 Task: Create New Customer with Customer Name: Catering by BJs Restaurant & Brewhouse, Billing Address Line1: 1241 Ridge Road, Billing Address Line2:  Dodge City, Billing Address Line3:  Kansas 67801
Action: Mouse moved to (166, 36)
Screenshot: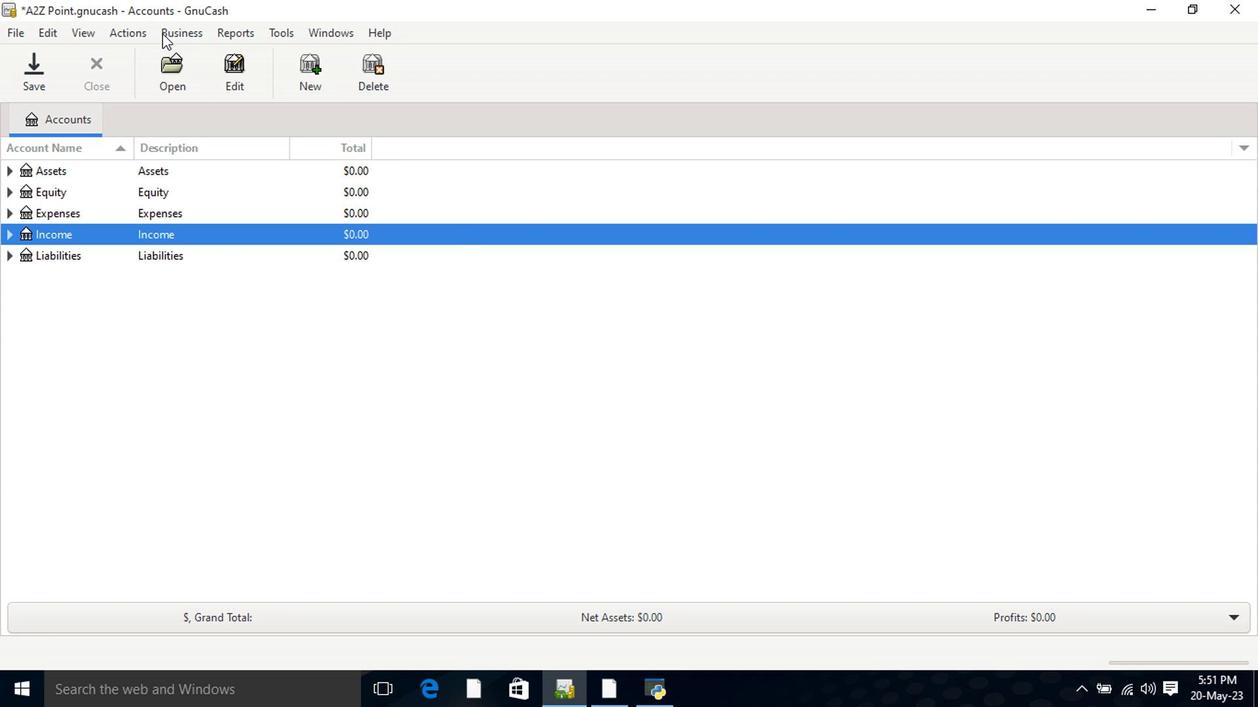 
Action: Mouse pressed left at (166, 36)
Screenshot: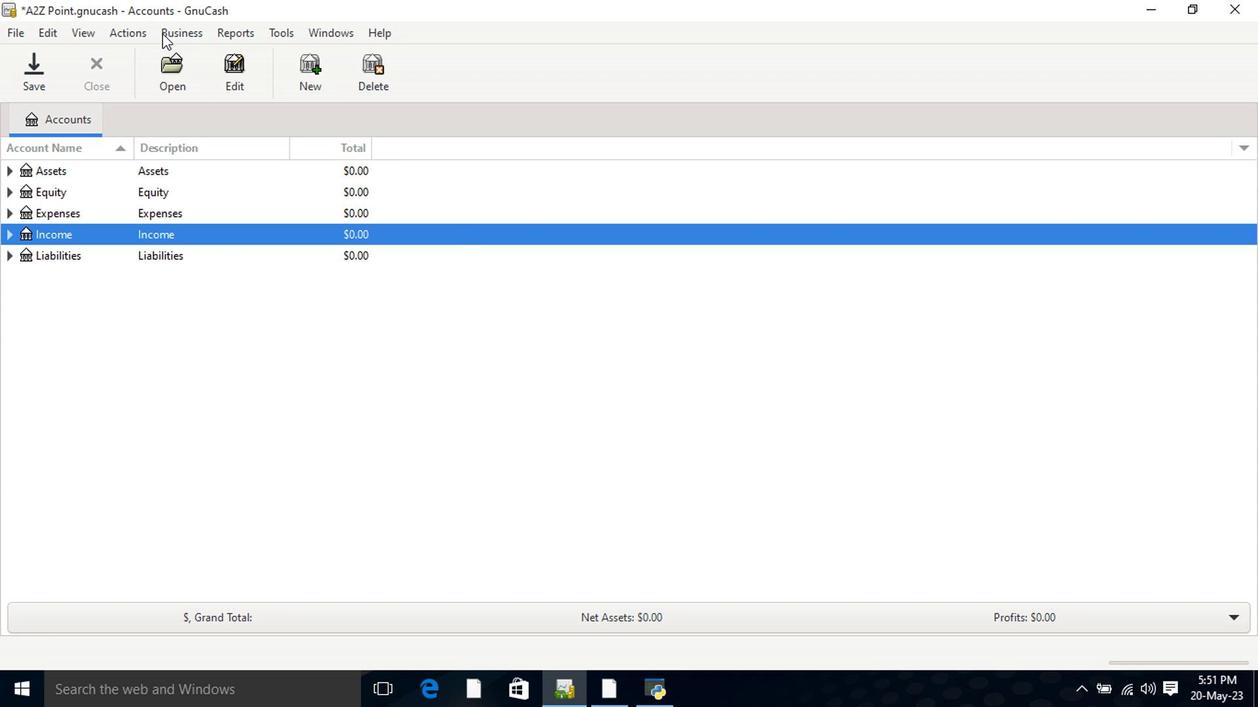 
Action: Mouse moved to (207, 64)
Screenshot: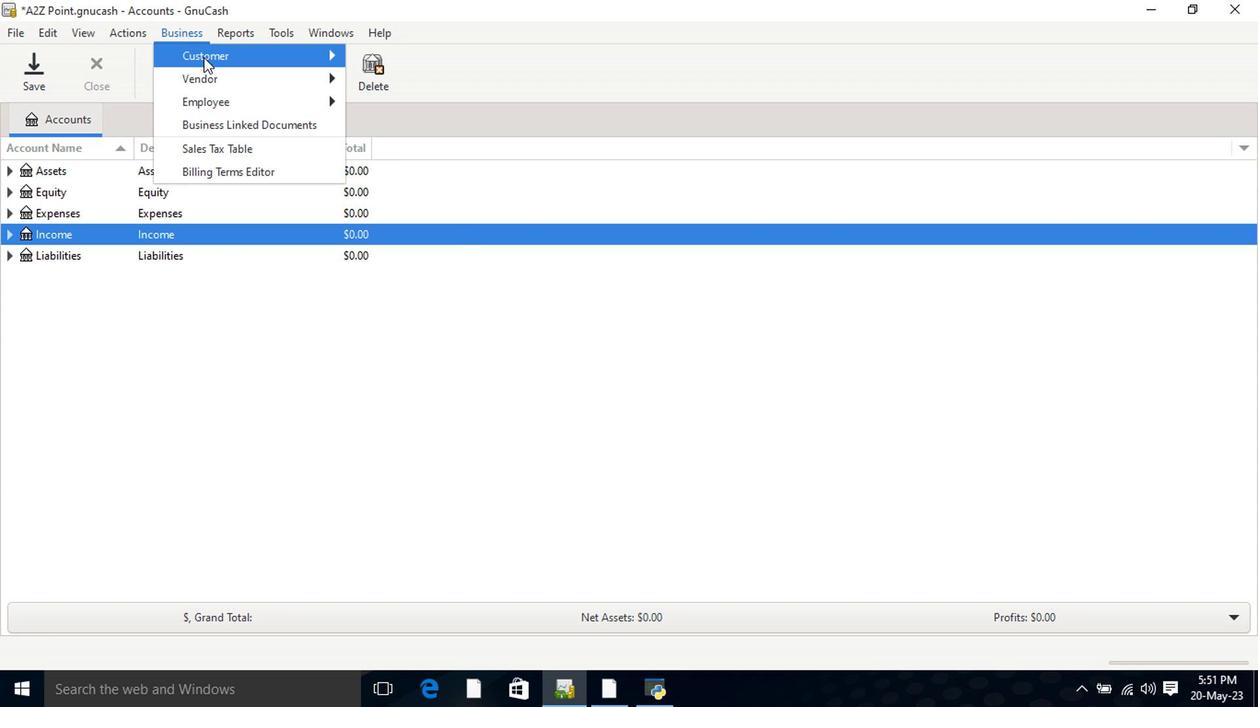 
Action: Mouse pressed left at (207, 64)
Screenshot: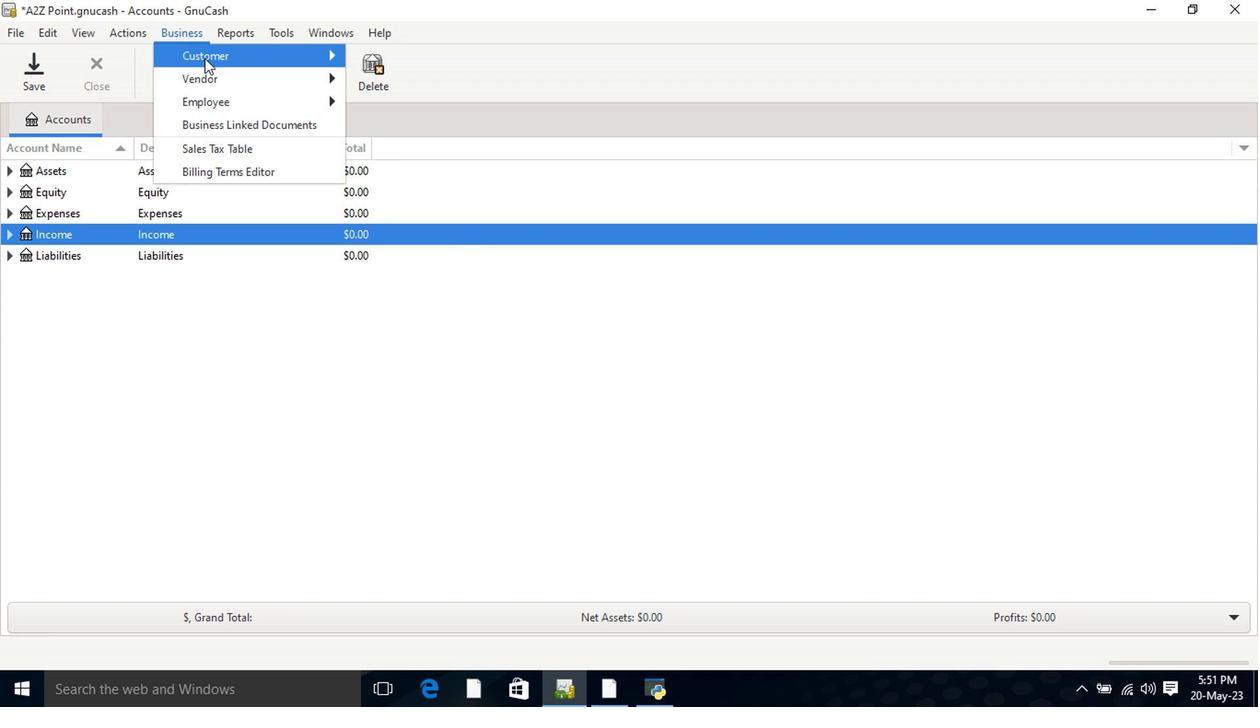 
Action: Mouse moved to (382, 79)
Screenshot: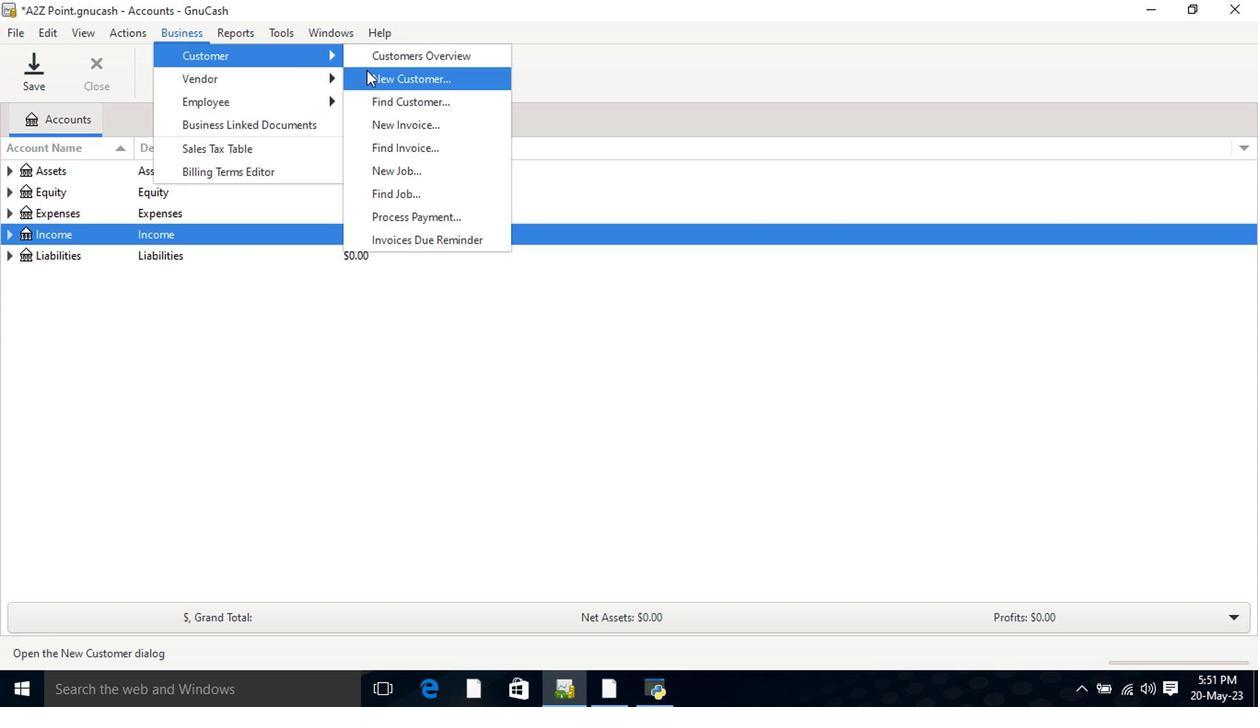 
Action: Mouse pressed left at (382, 79)
Screenshot: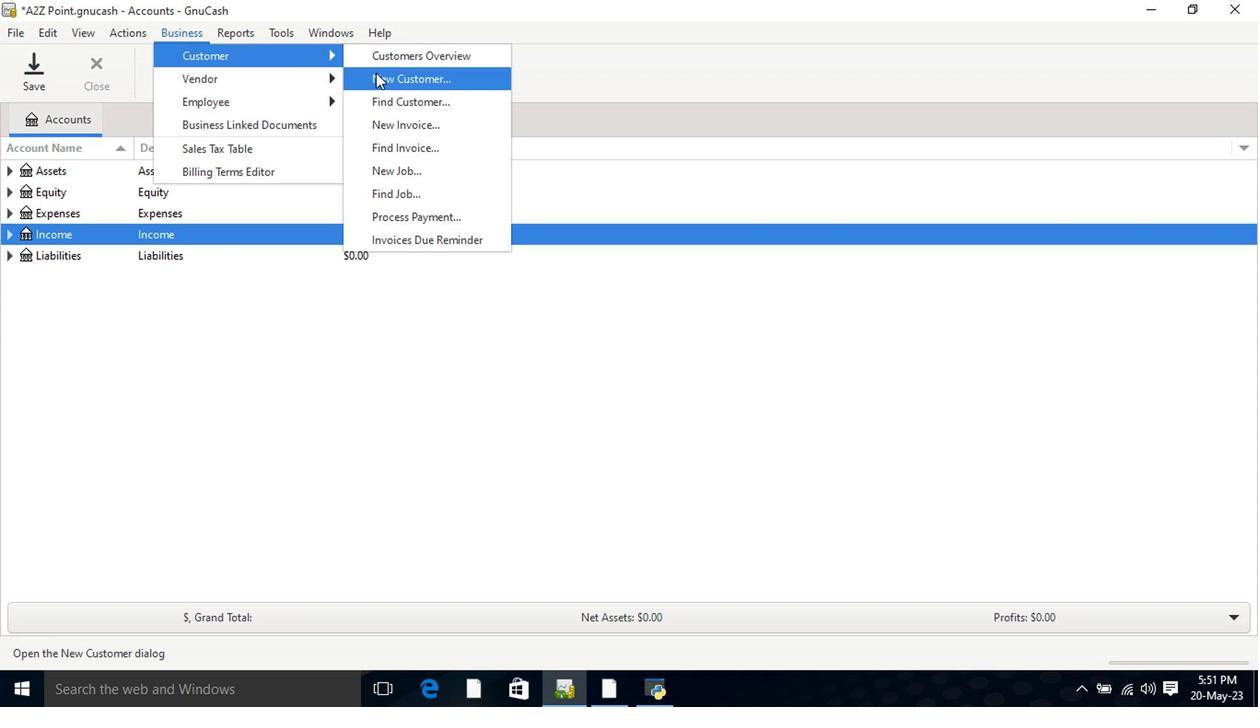 
Action: Key pressed <Key.shift>Catering<Key.space>by<Key.space><Key.shift>B<Key.shift>Js<Key.space><Key.shift>Restaurant<Key.space><Key.shift>&<Key.space><Key.shift>Brewhouse<Key.tab><Key.tab><Key.tab>1241<Key.space><Key.shift>Ridge<Key.space><Key.shift>Road<Key.tab><Key.shift>Dodge<Key.tab><Key.shift>Kan<Key.tab>
Screenshot: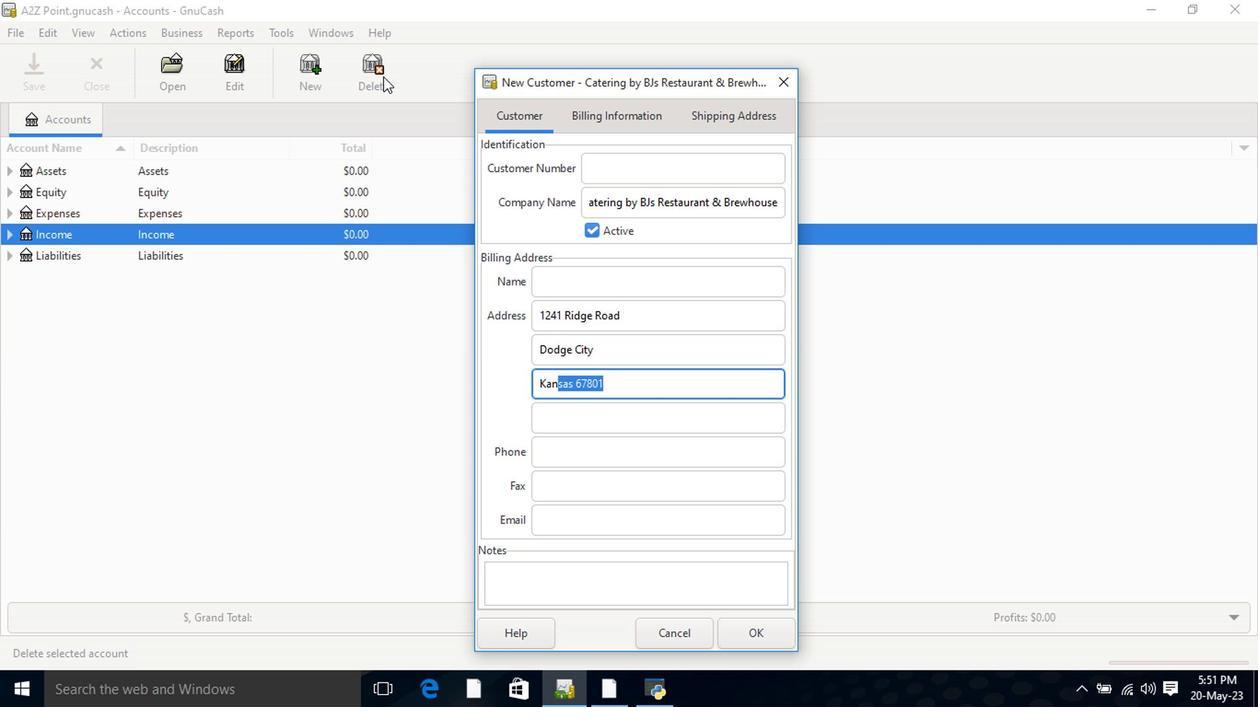 
Action: Mouse moved to (753, 637)
Screenshot: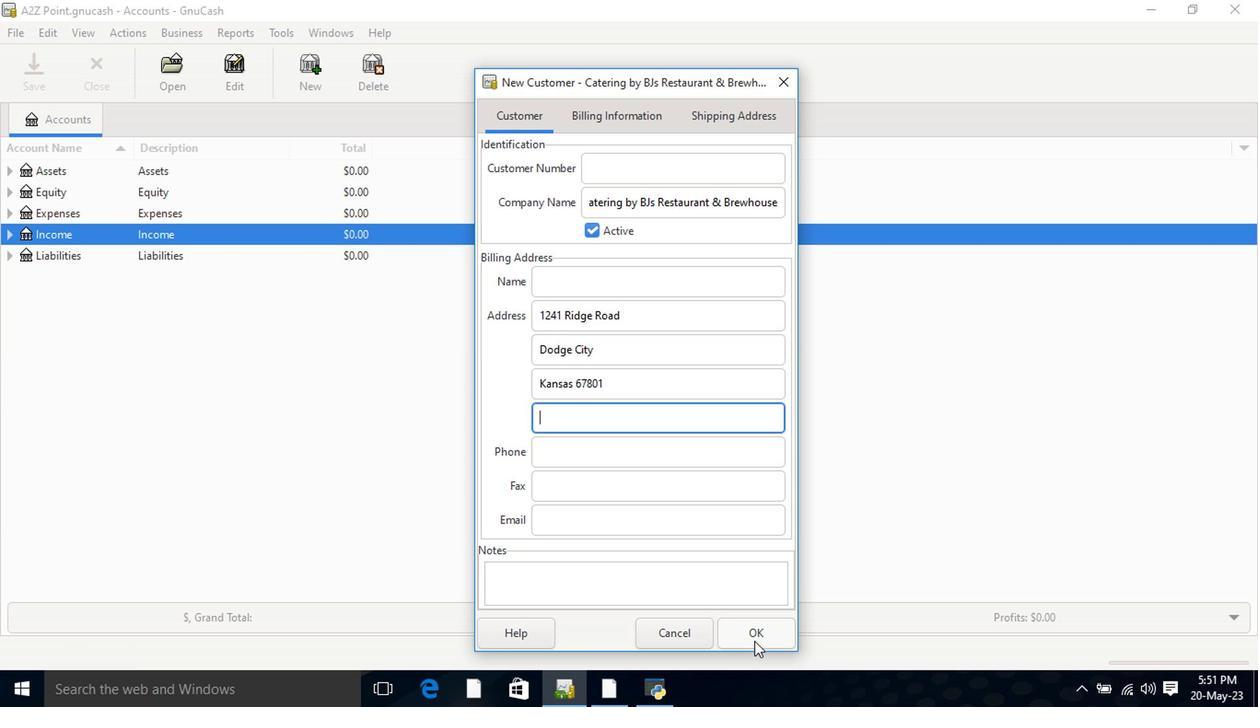 
Action: Mouse pressed left at (753, 637)
Screenshot: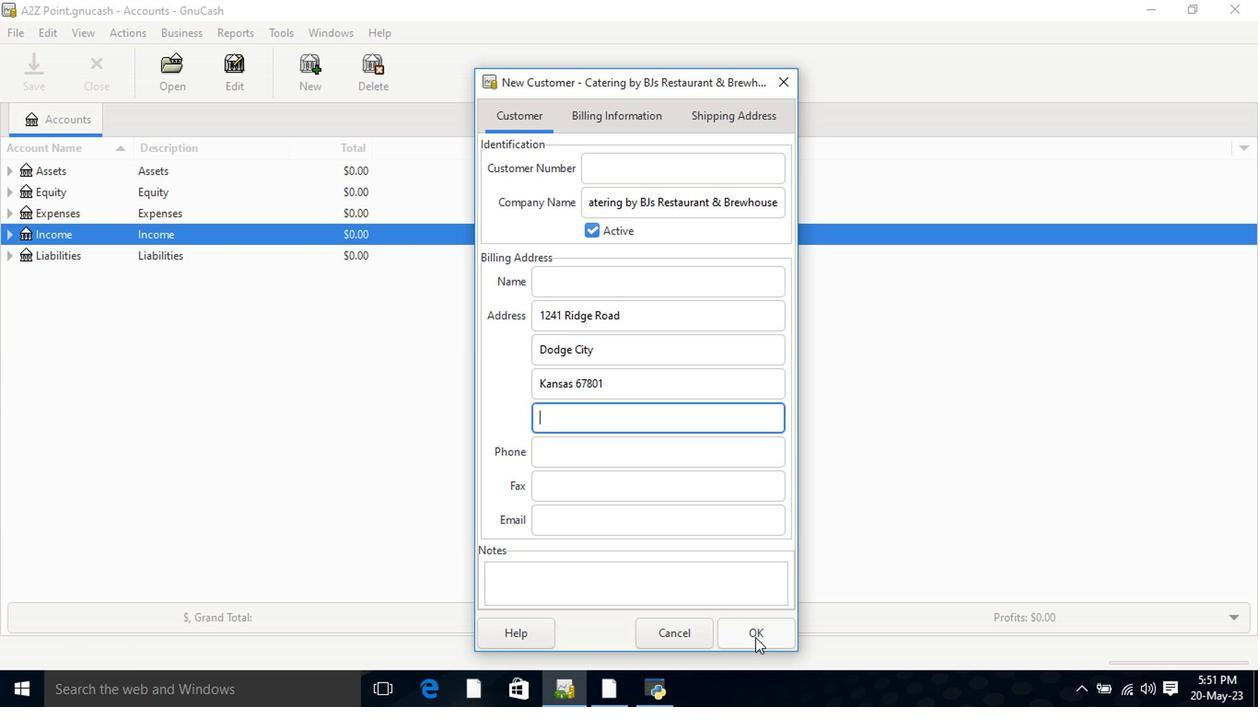 
